 Task: Open a blank sheet, save the file as Evelyn.html Add the quote 'Don't dwell on the past; focus on creating a better future.' Apply font style 'Oswald' and font size 30 Align the text to the Left .Change the text color to  'Brown'
Action: Mouse moved to (325, 230)
Screenshot: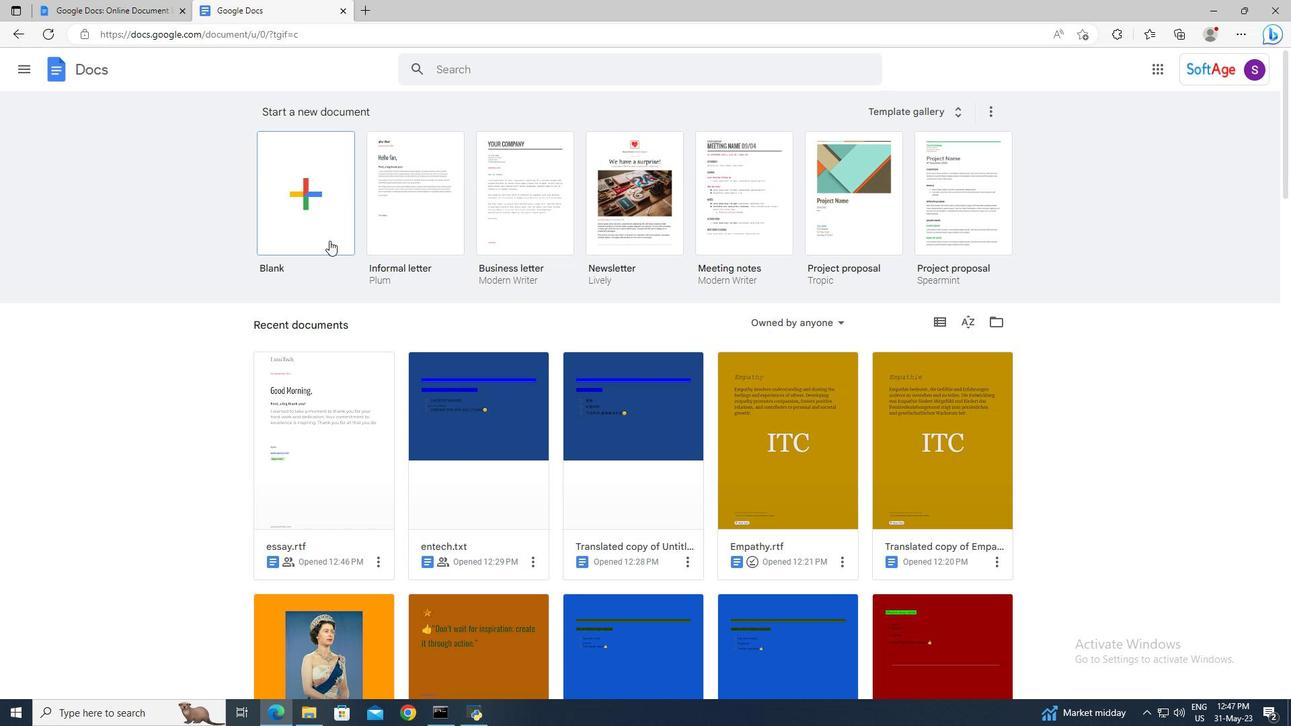 
Action: Mouse pressed left at (325, 230)
Screenshot: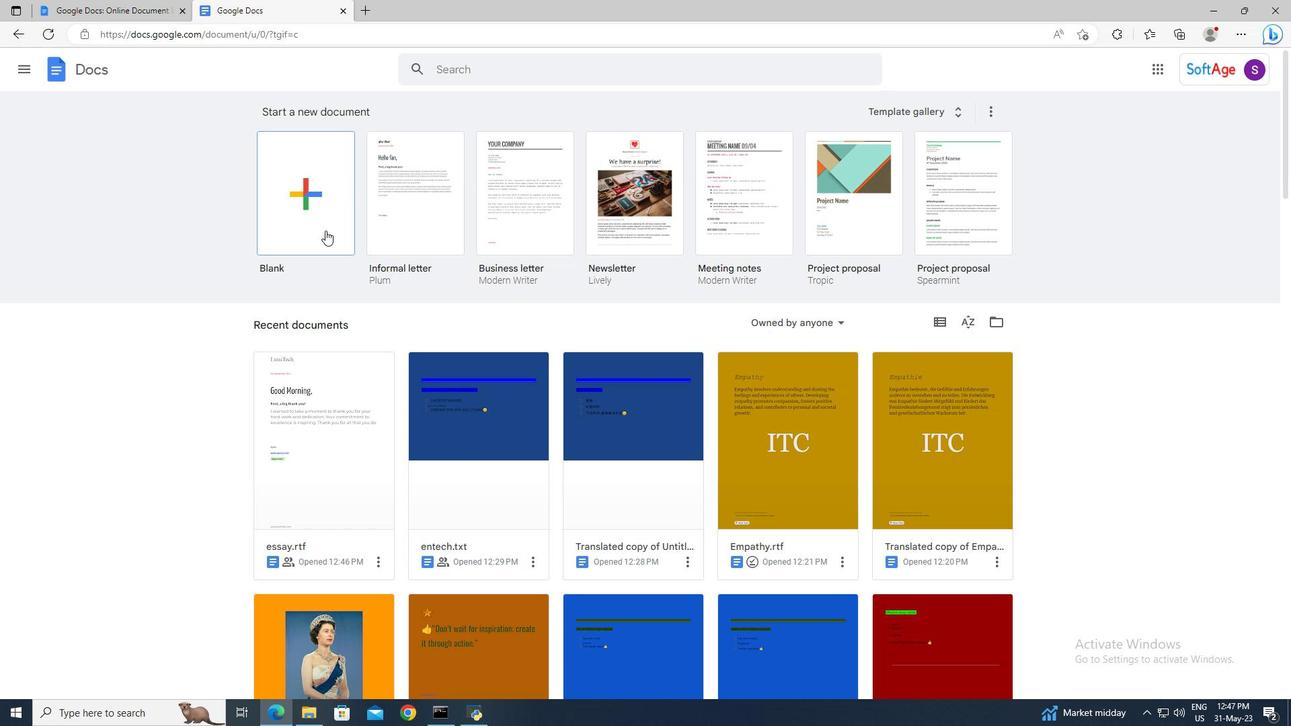 
Action: Mouse moved to (135, 60)
Screenshot: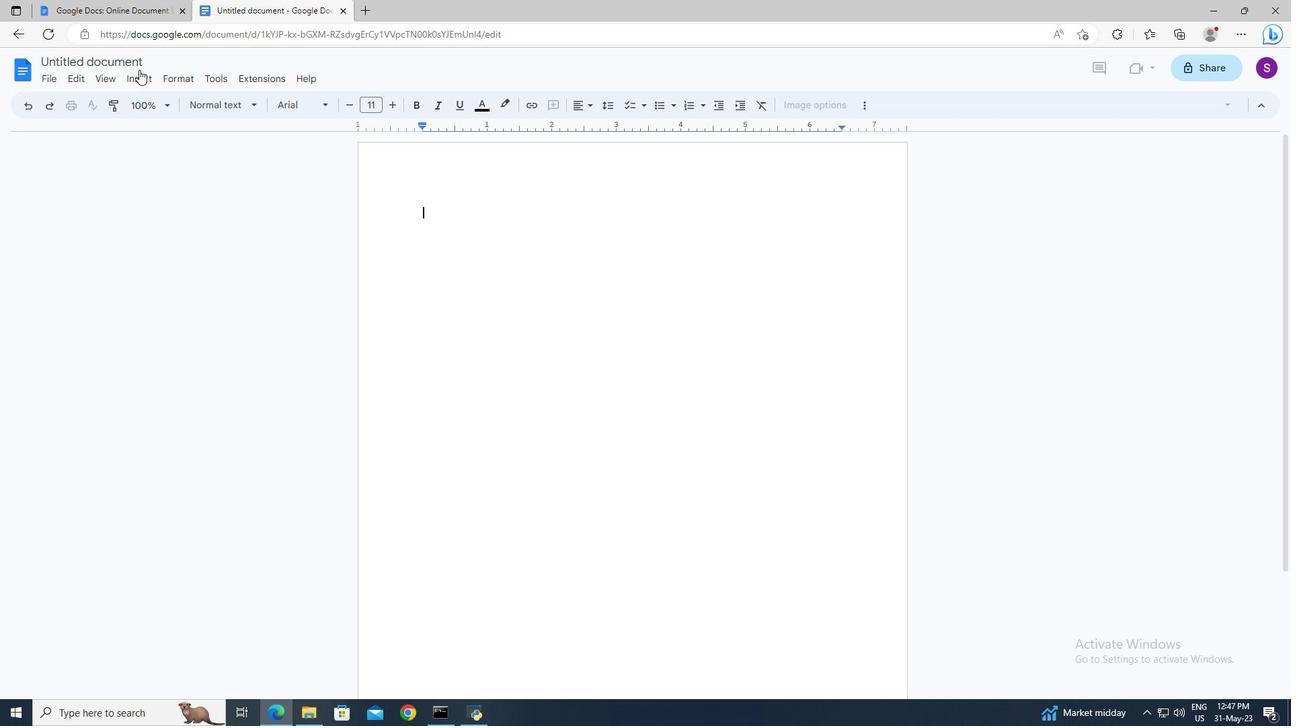 
Action: Mouse pressed left at (135, 60)
Screenshot: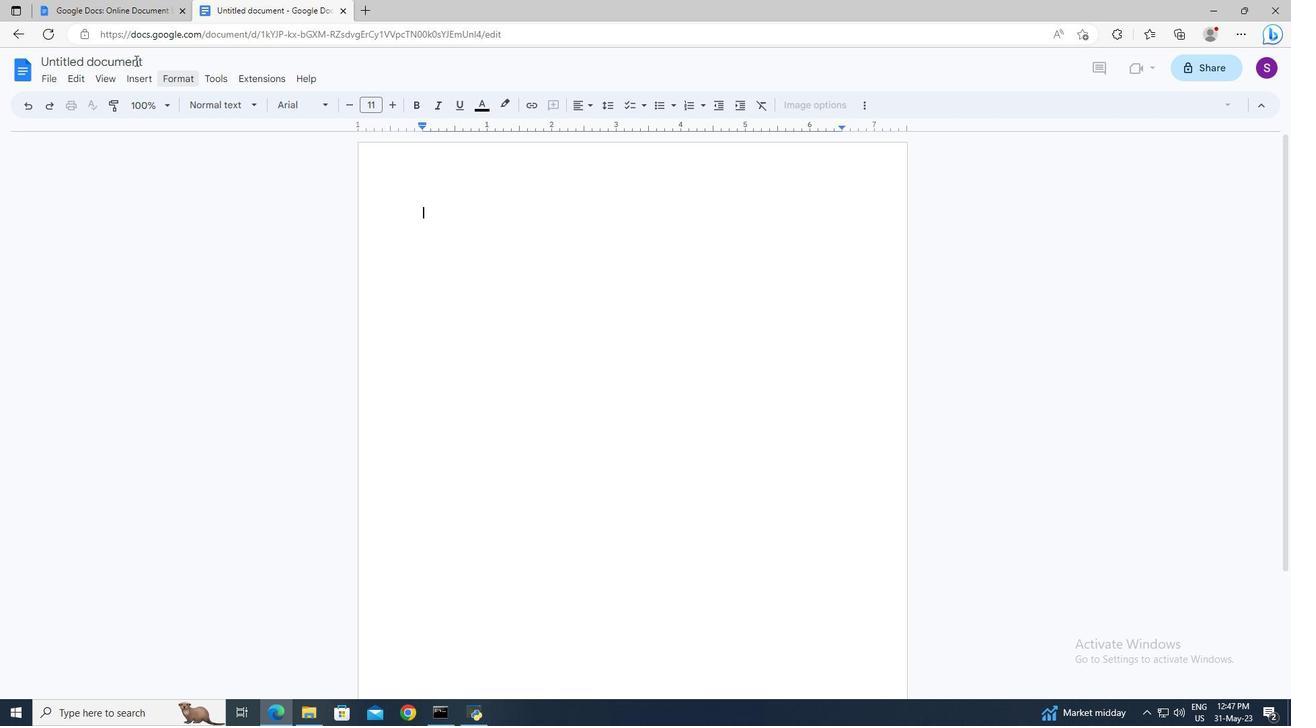 
Action: Key pressed <Key.shift>Evelyn.html<Key.enter>
Screenshot: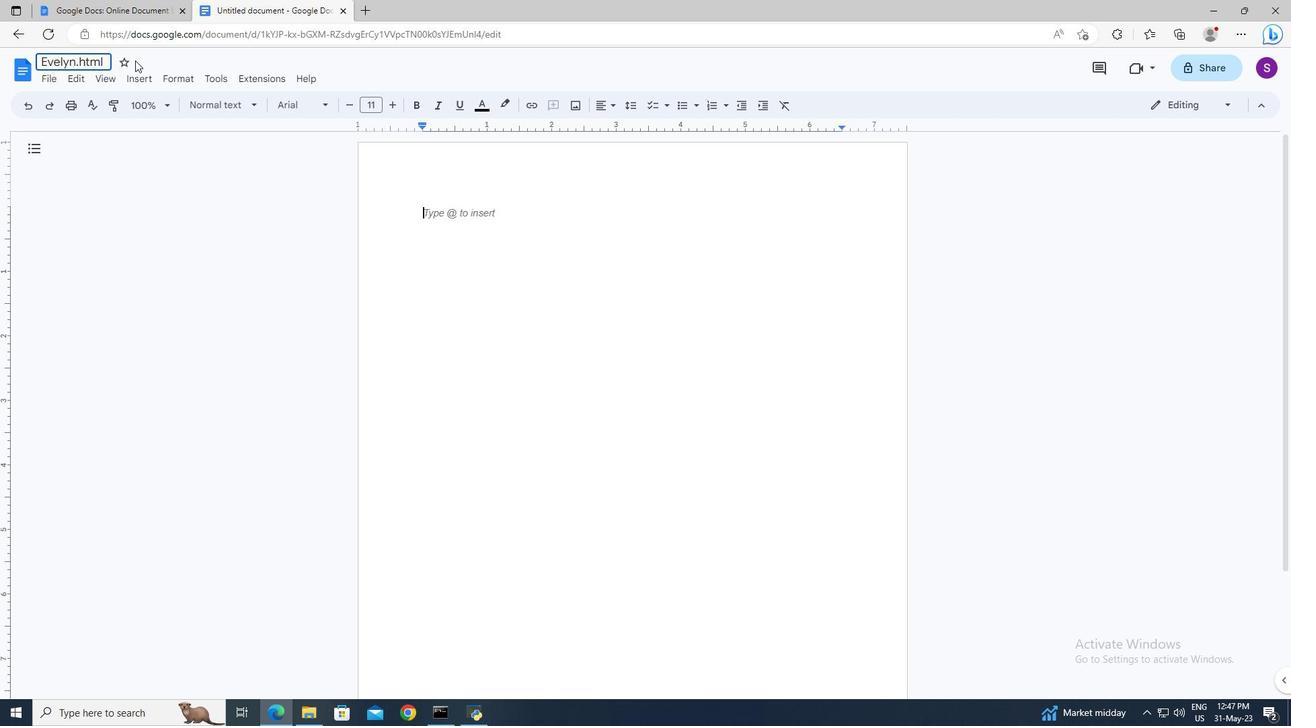 
Action: Mouse moved to (446, 215)
Screenshot: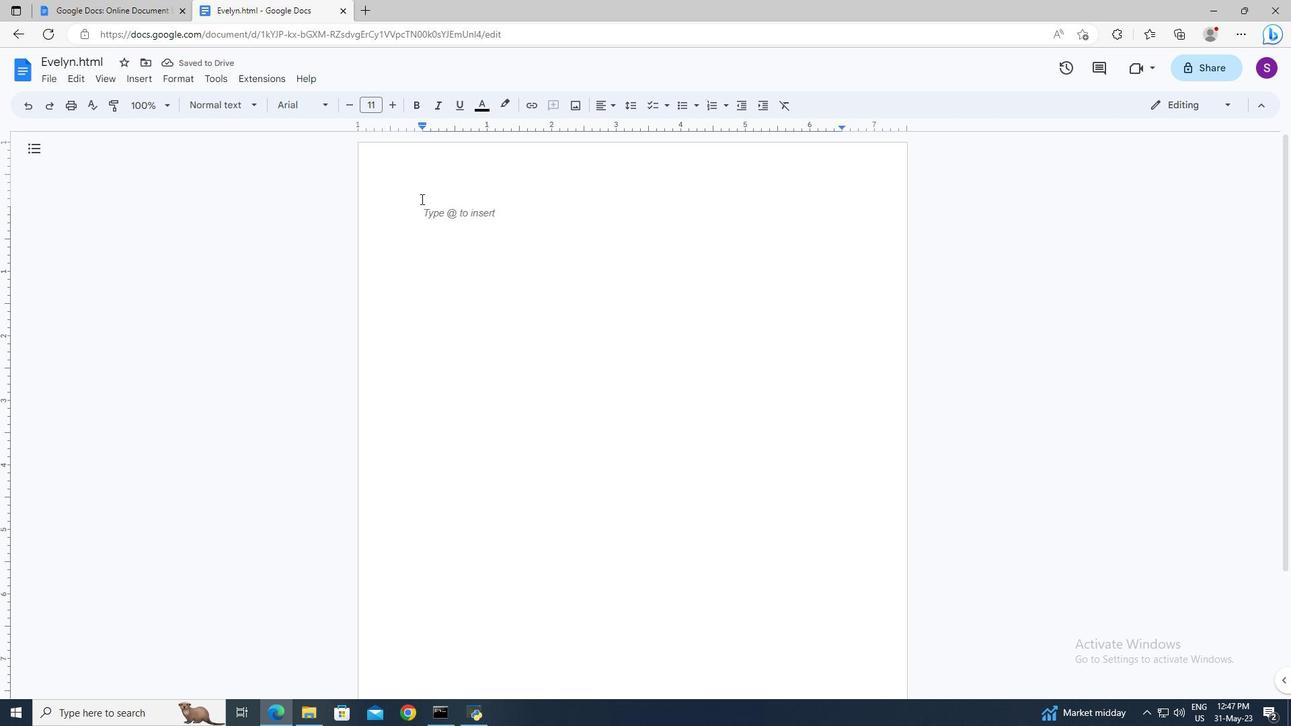 
Action: Mouse pressed left at (446, 215)
Screenshot: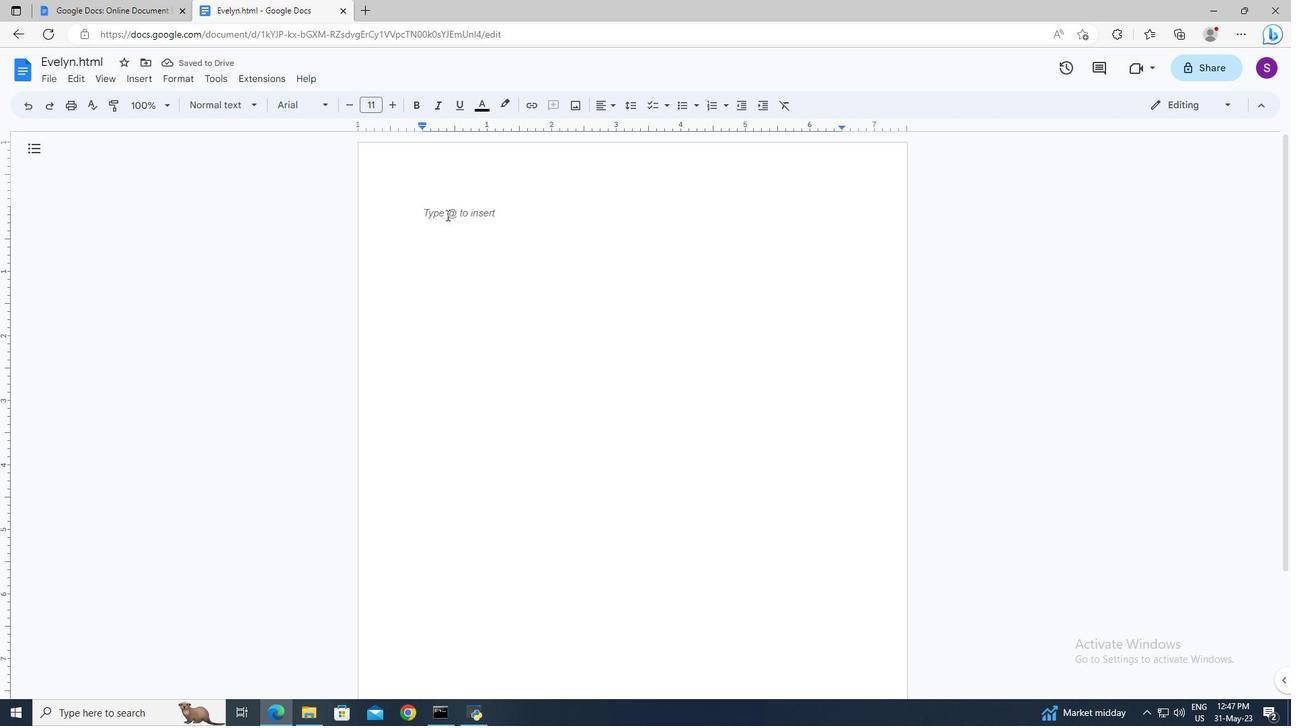
Action: Key pressed <Key.shift>"<Key.shift>Don't<Key.space>dwell<Key.space>on<Key.space>the<Key.space>past;<Key.space>focus<Key.space>on<Key.space>creating<Key.space>a<Key.space>better<Key.space>future.<Key.shift>"ctrl+A
Screenshot: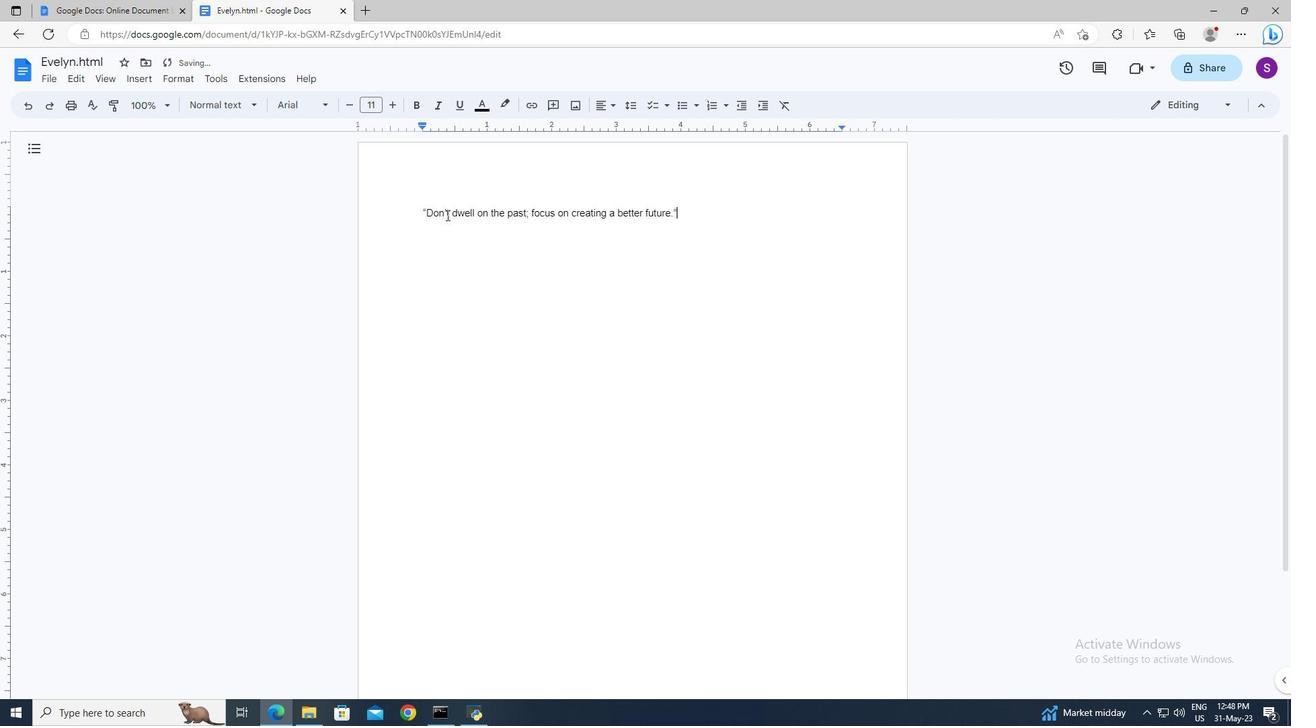 
Action: Mouse moved to (327, 106)
Screenshot: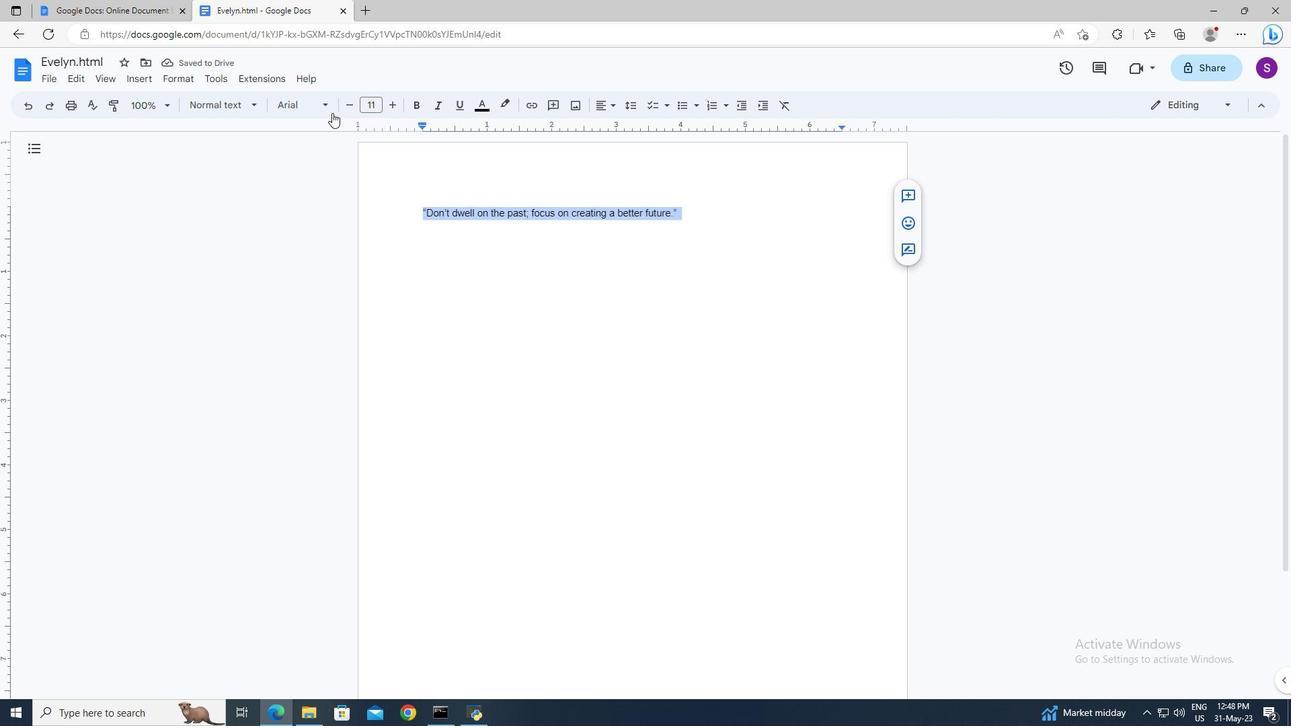 
Action: Mouse pressed left at (327, 106)
Screenshot: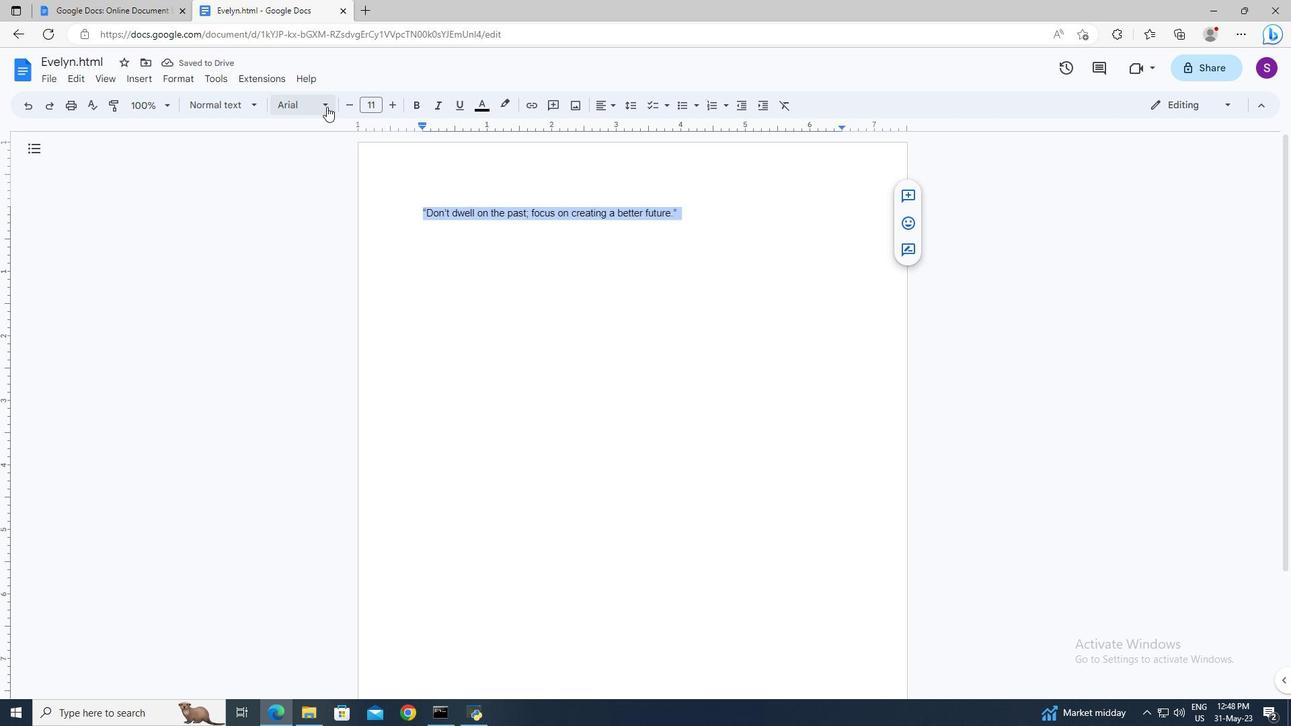 
Action: Mouse moved to (314, 641)
Screenshot: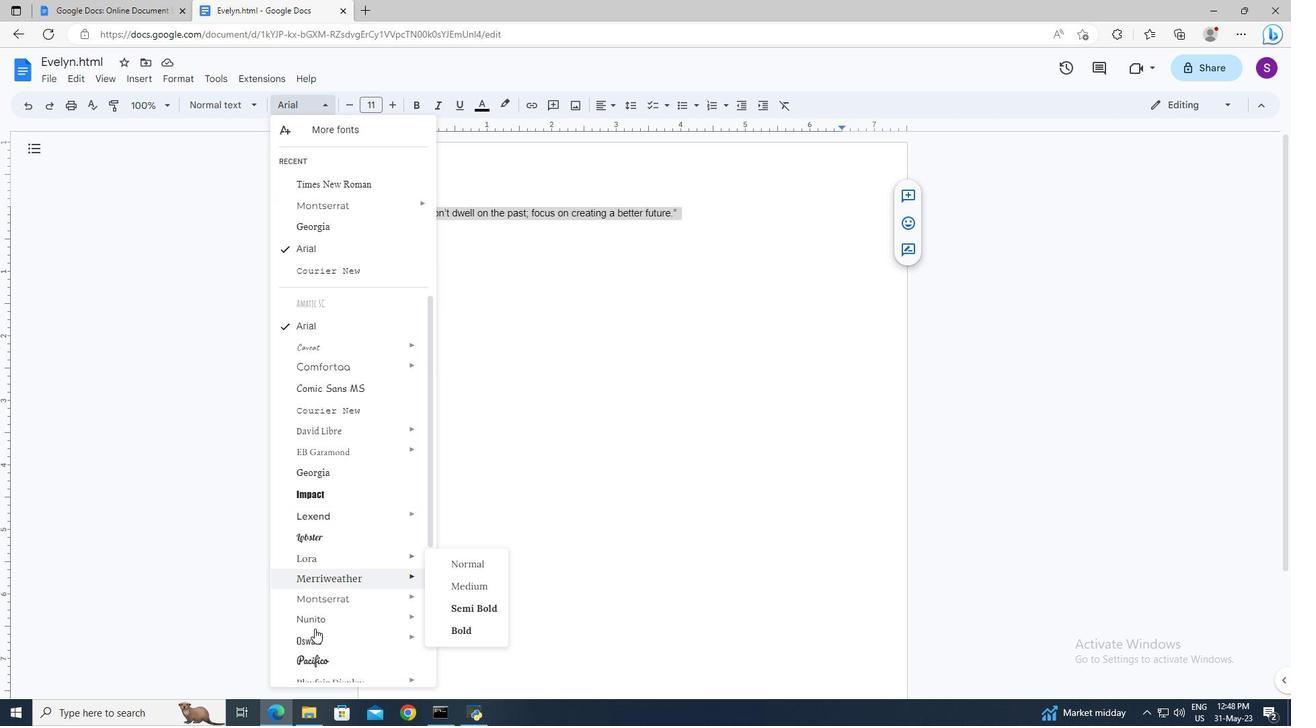 
Action: Mouse pressed left at (314, 641)
Screenshot: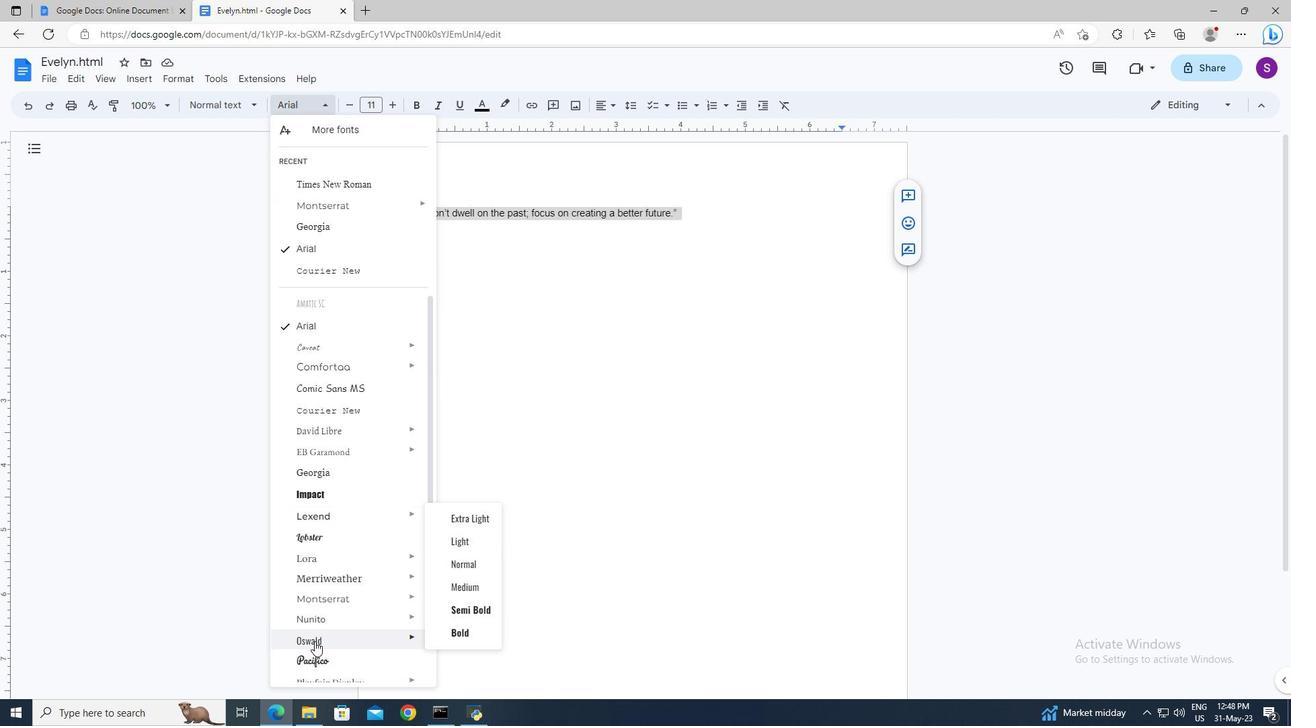 
Action: Mouse moved to (380, 104)
Screenshot: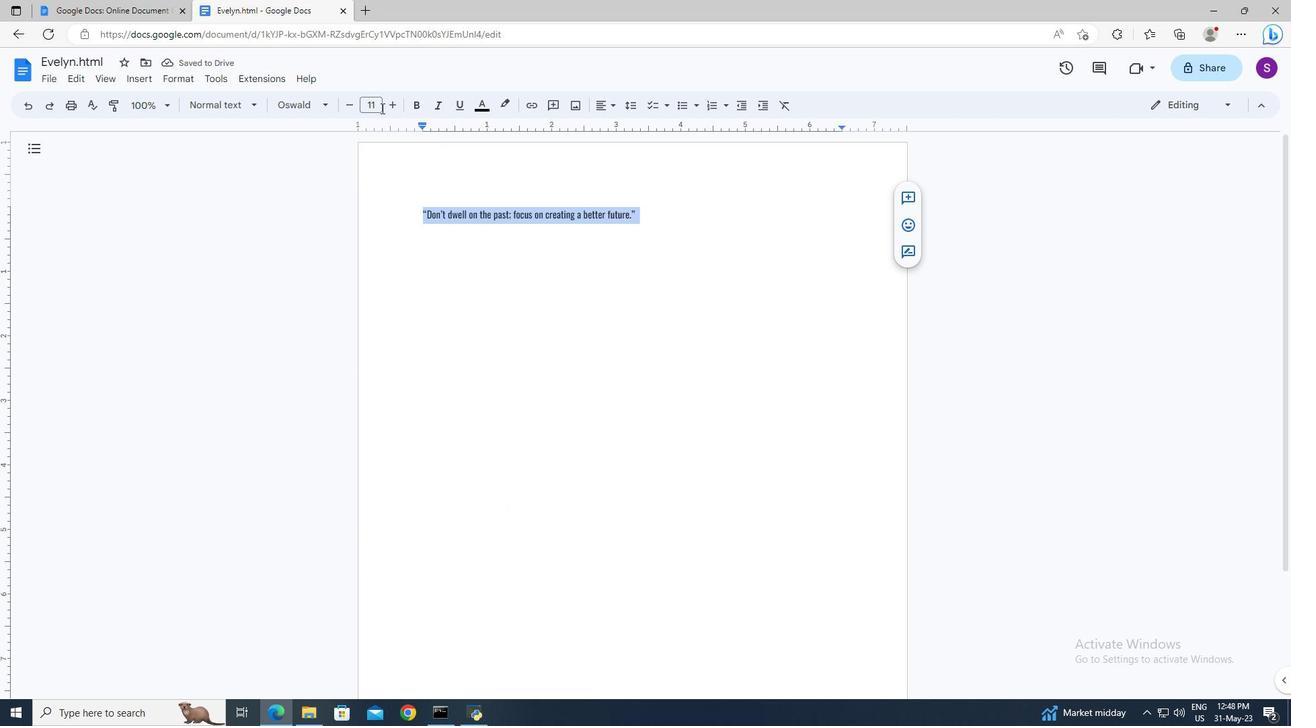
Action: Mouse pressed left at (380, 104)
Screenshot: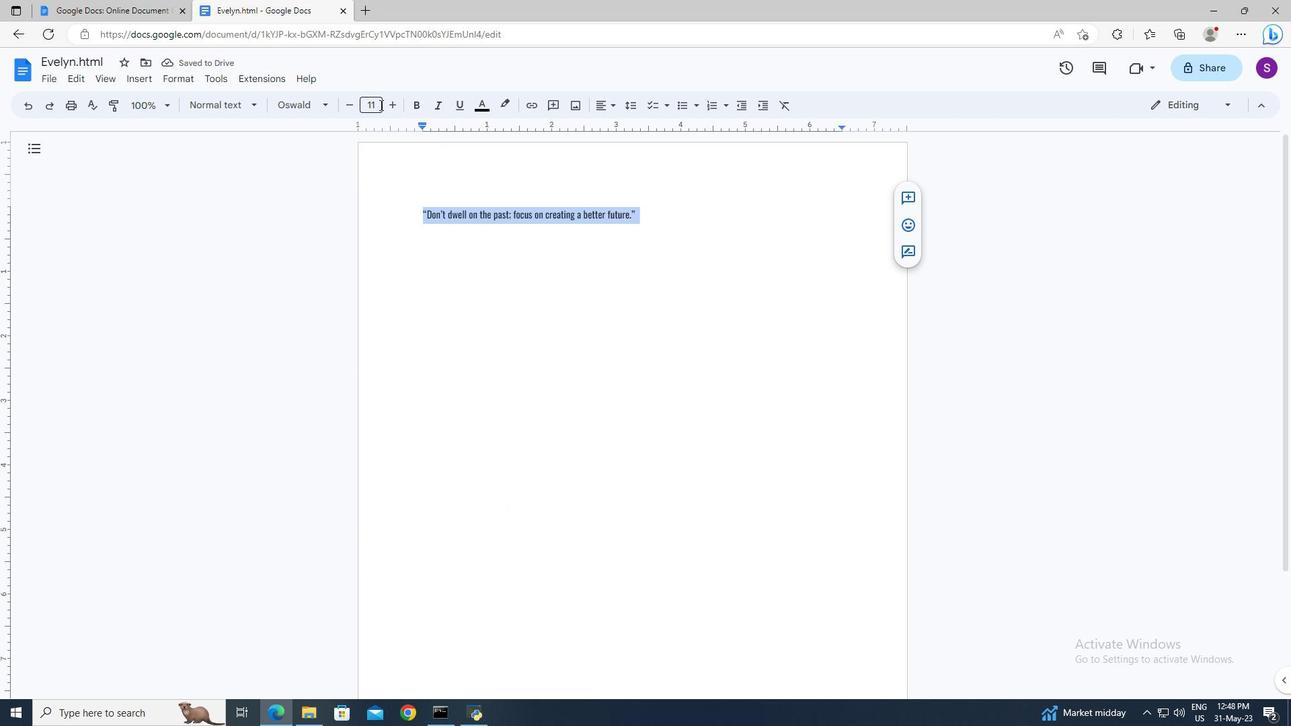 
Action: Key pressed 30<Key.enter>
Screenshot: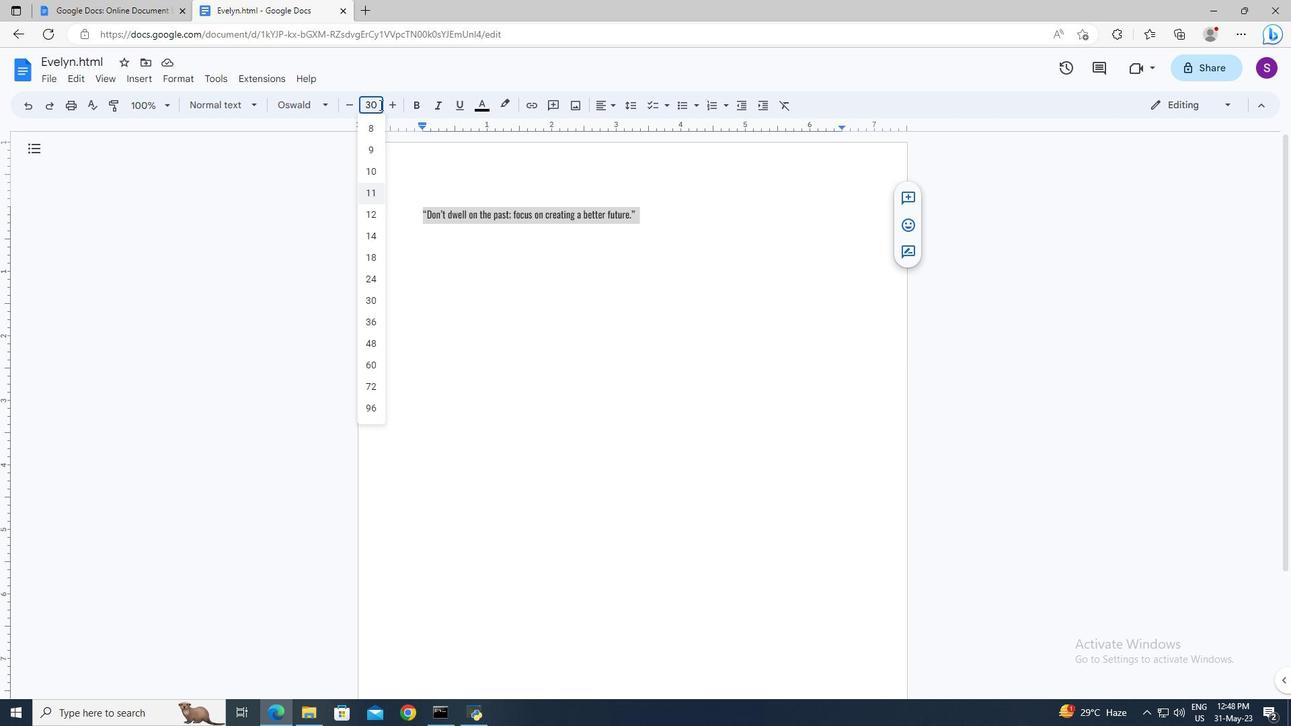 
Action: Mouse moved to (617, 109)
Screenshot: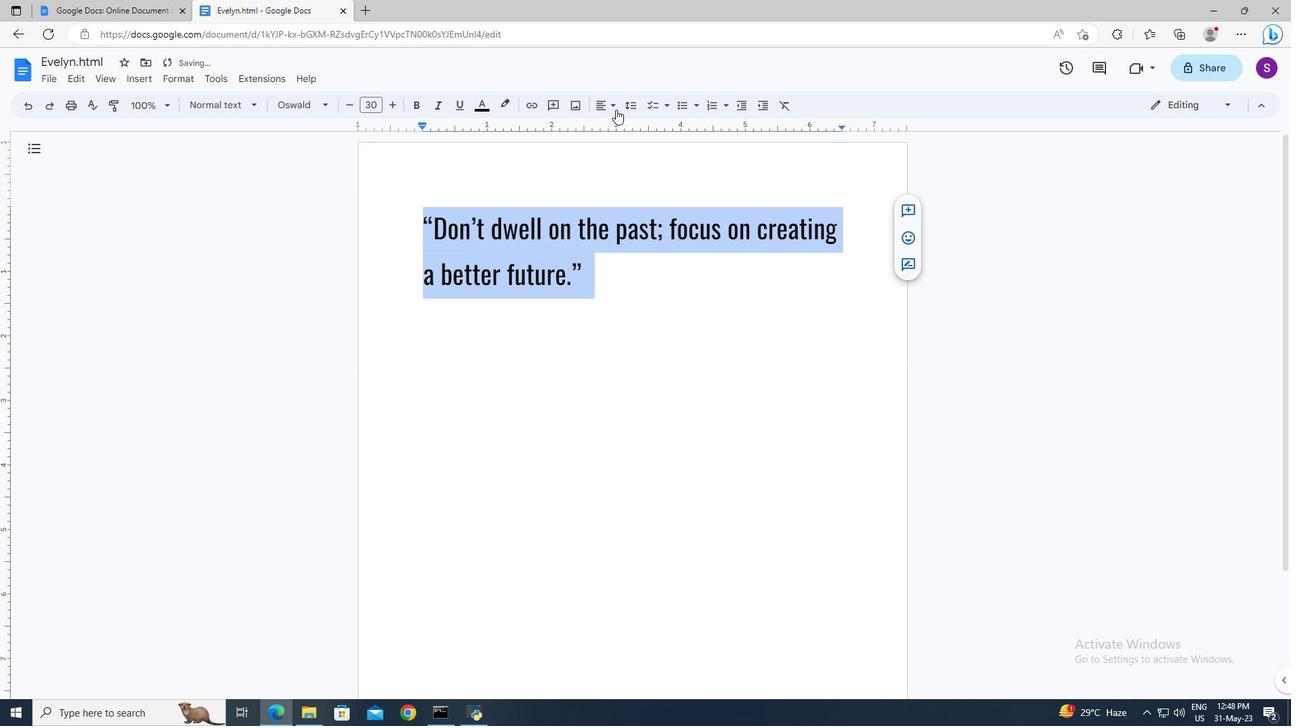 
Action: Mouse pressed left at (617, 109)
Screenshot: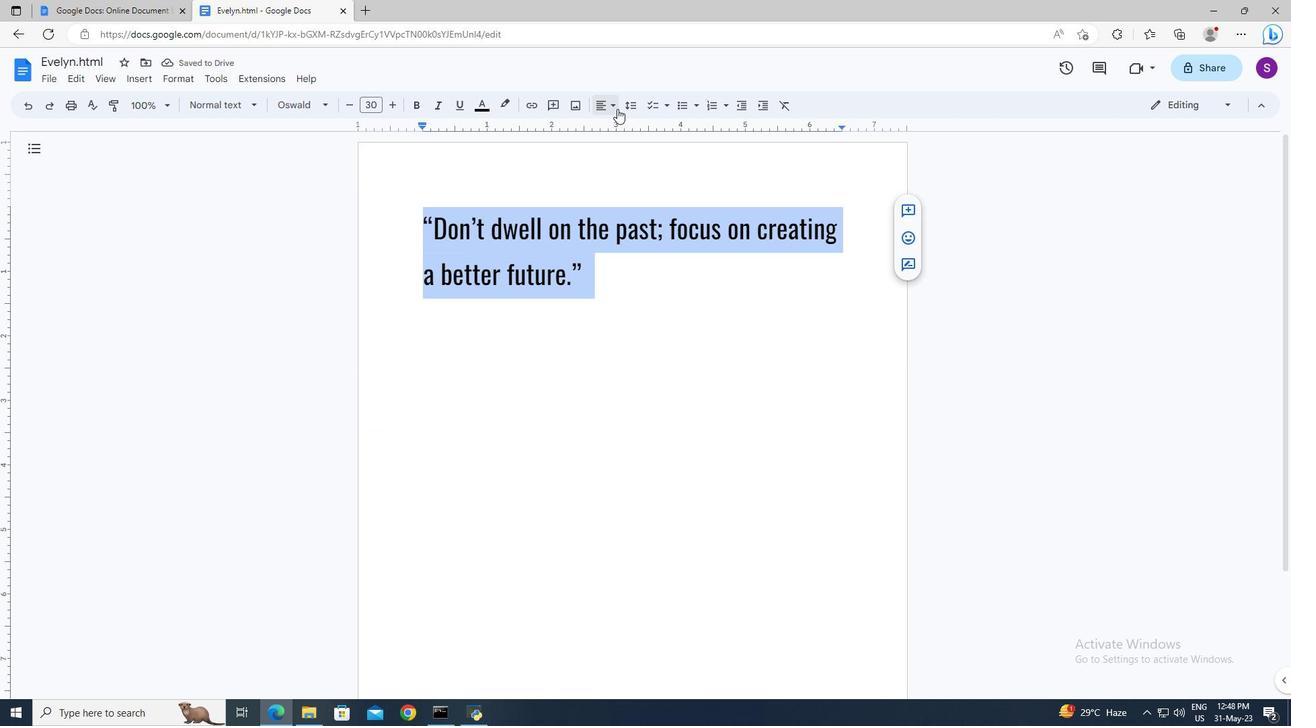 
Action: Mouse moved to (610, 126)
Screenshot: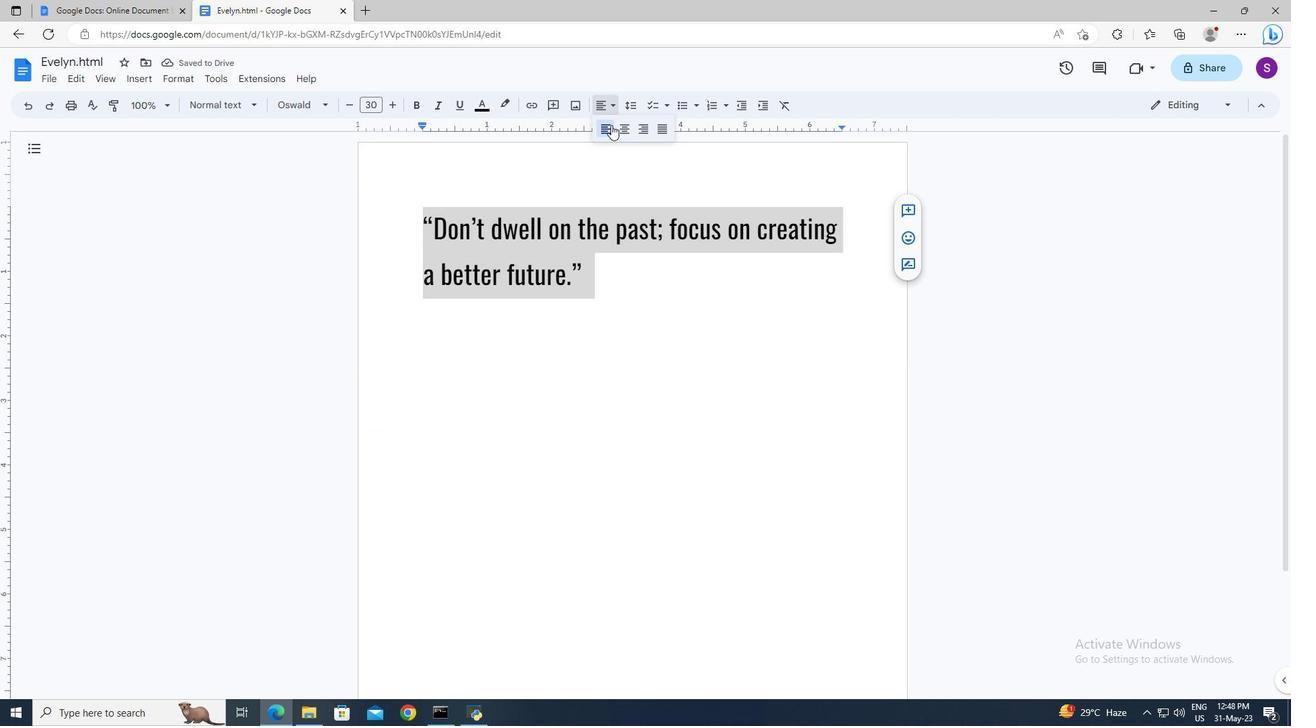 
Action: Mouse pressed left at (610, 126)
Screenshot: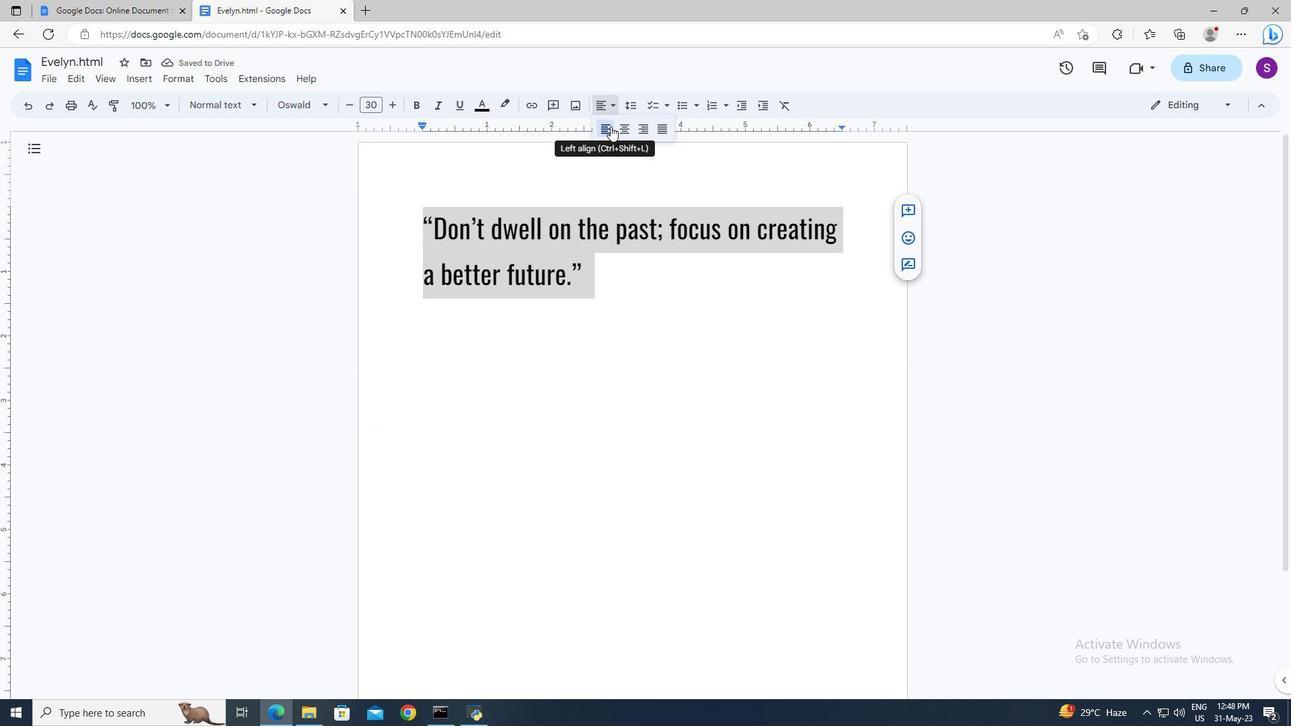 
Action: Mouse moved to (477, 109)
Screenshot: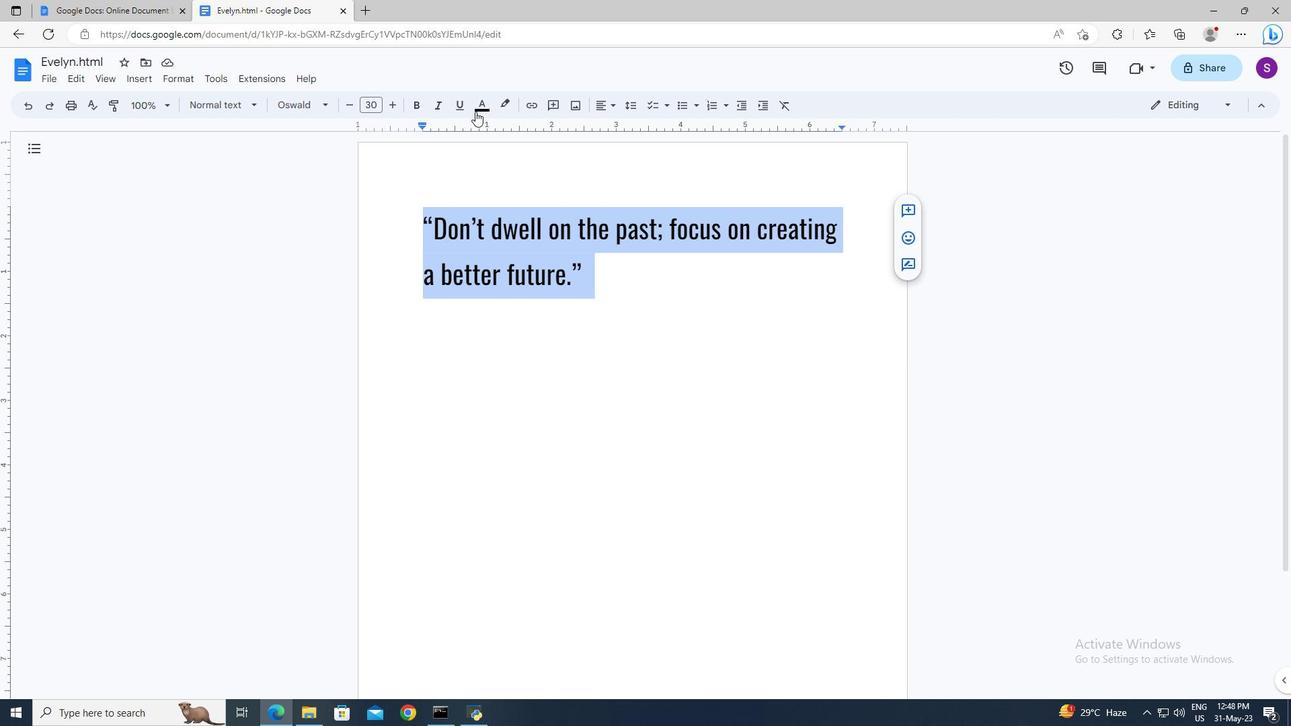 
Action: Mouse pressed left at (477, 109)
Screenshot: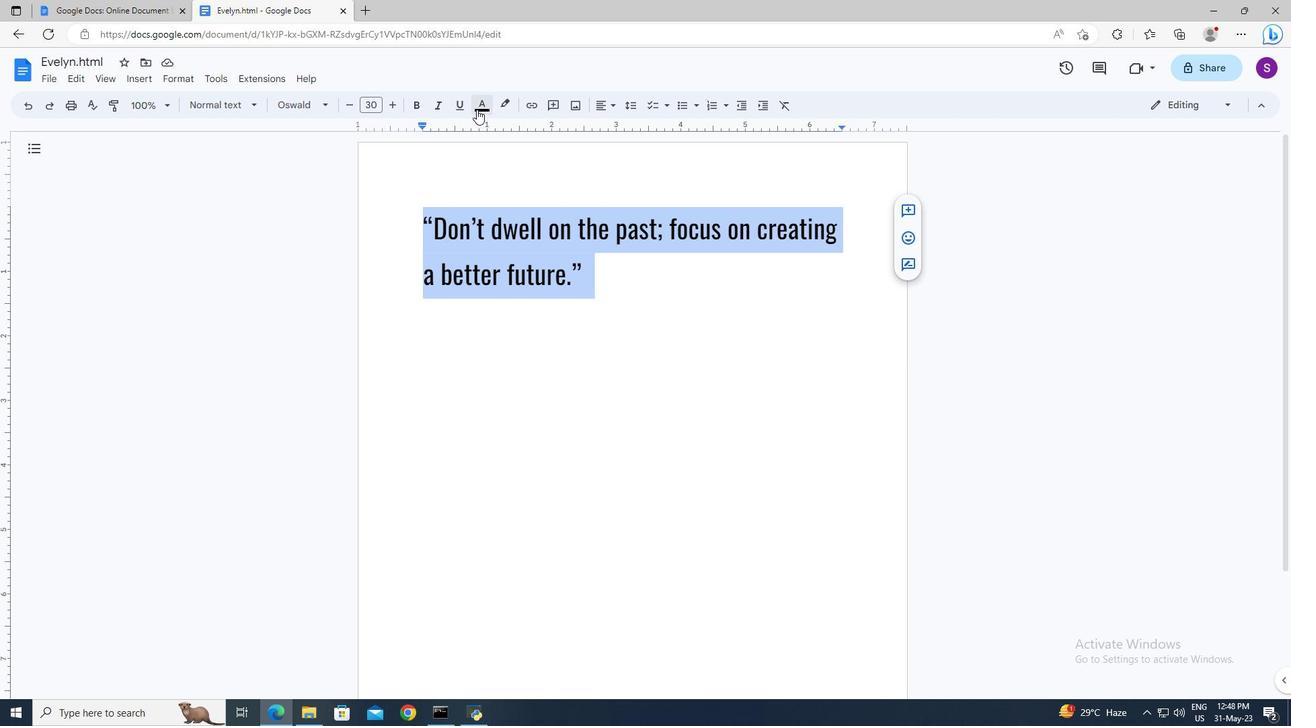 
Action: Mouse moved to (516, 213)
Screenshot: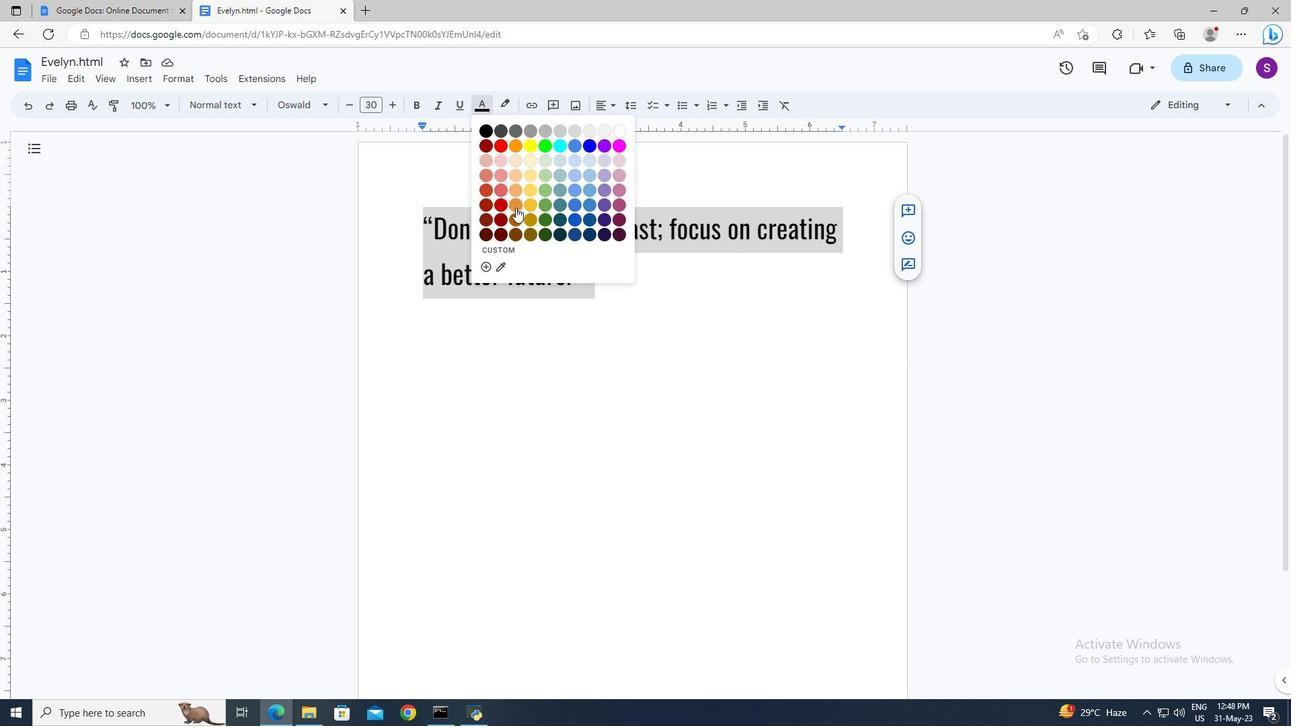 
Action: Mouse pressed left at (516, 213)
Screenshot: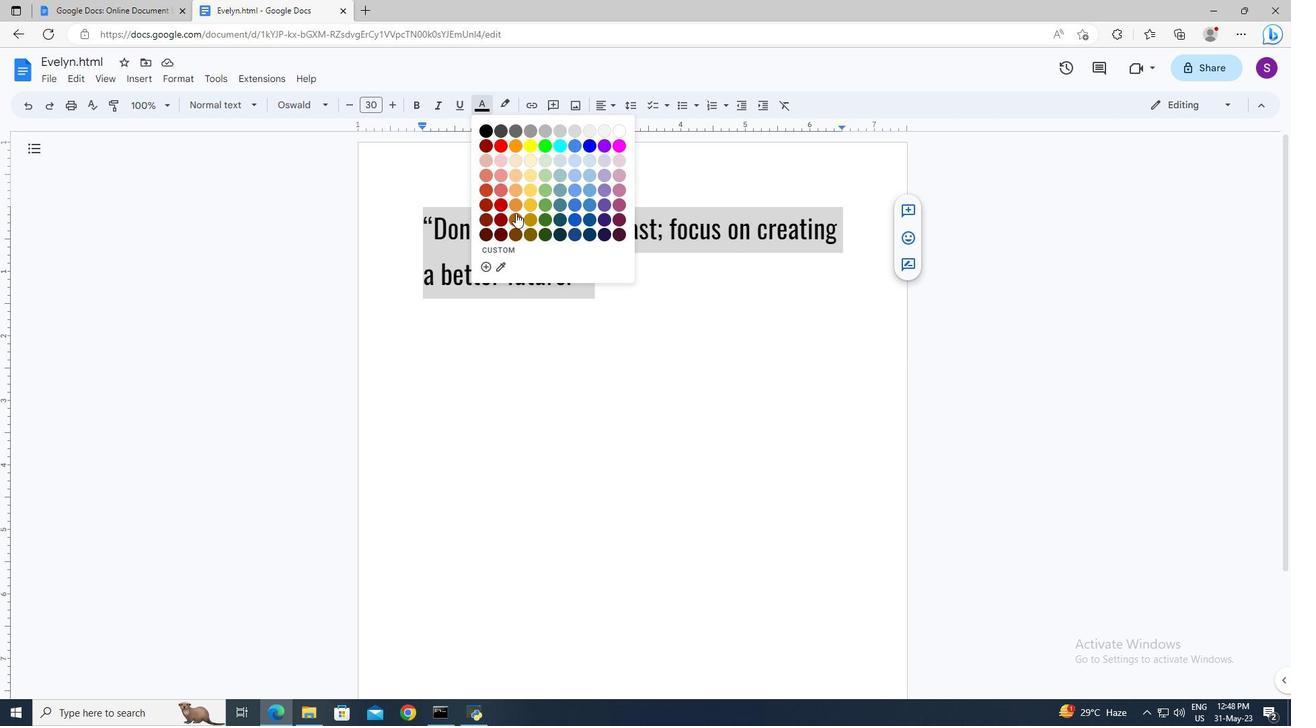 
Action: Mouse moved to (585, 277)
Screenshot: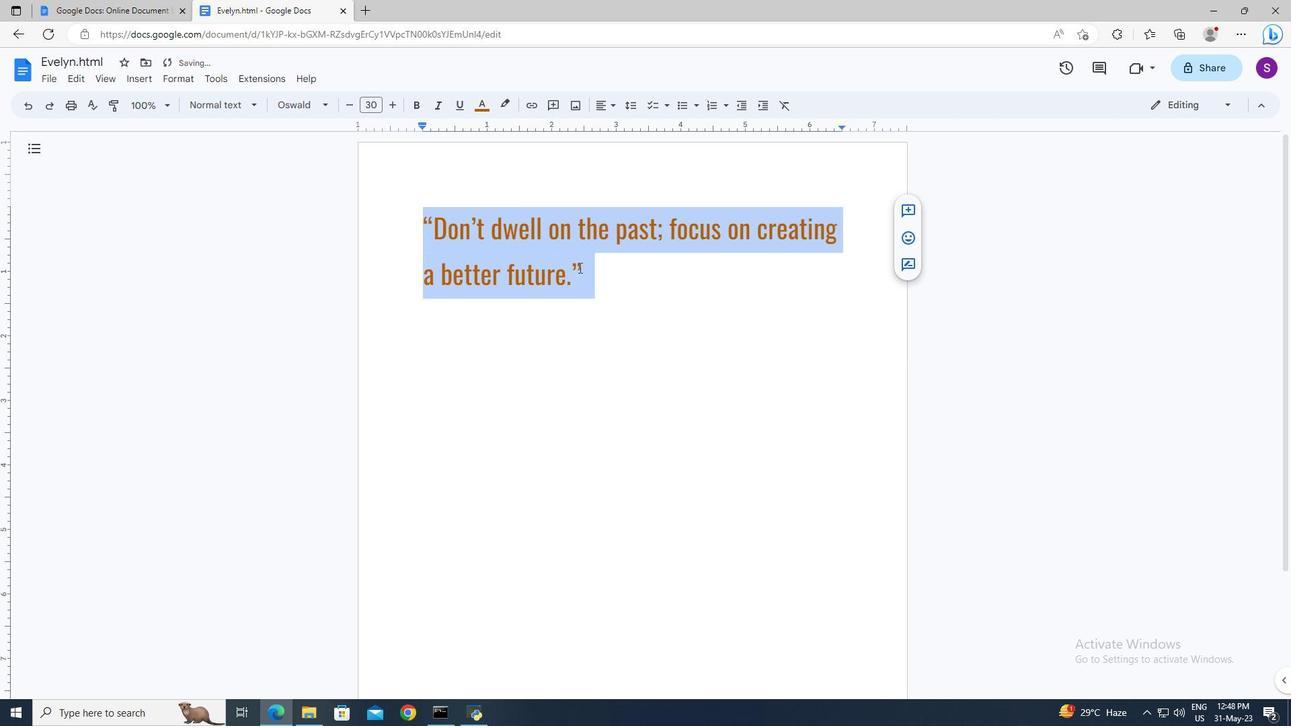 
Action: Mouse pressed left at (585, 277)
Screenshot: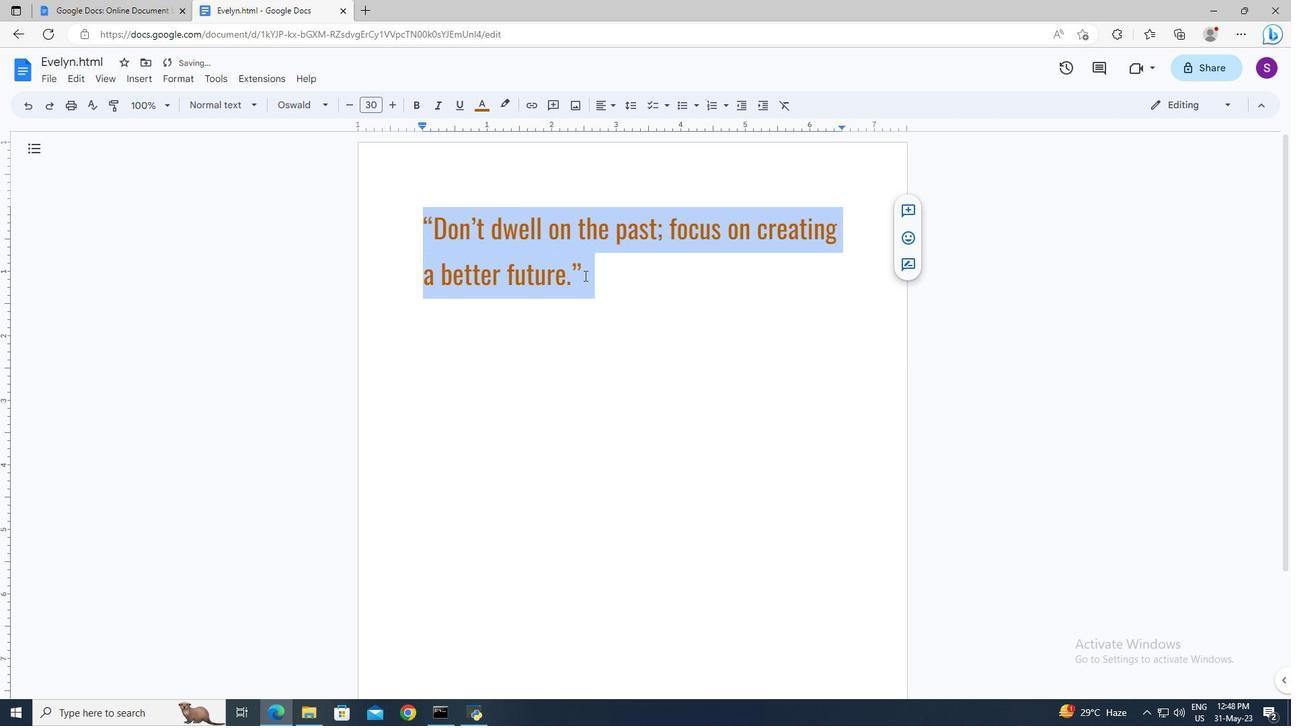 
